 Task: Select the Light pink color as event color.
Action: Mouse moved to (190, 158)
Screenshot: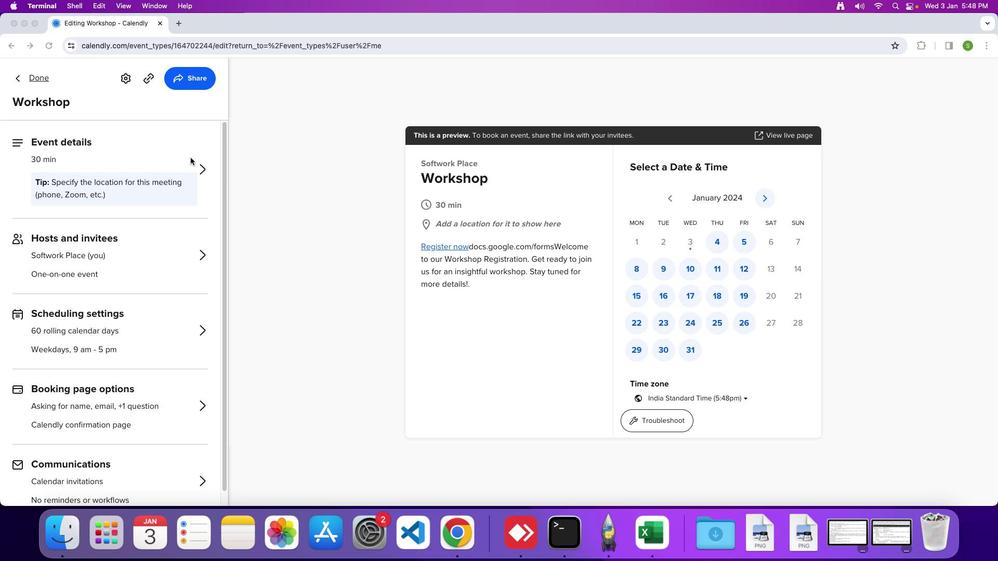 
Action: Mouse pressed left at (190, 158)
Screenshot: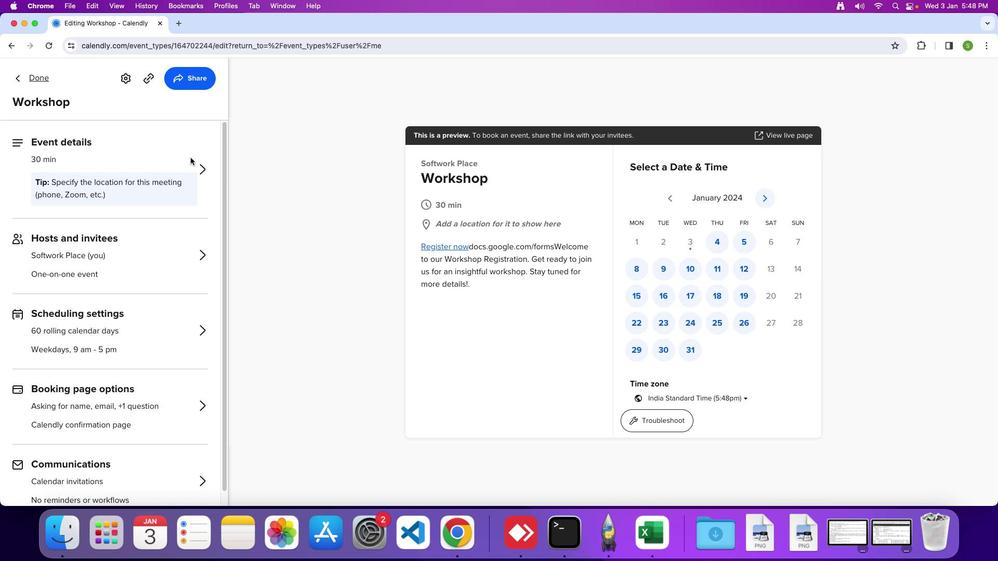 
Action: Mouse moved to (189, 159)
Screenshot: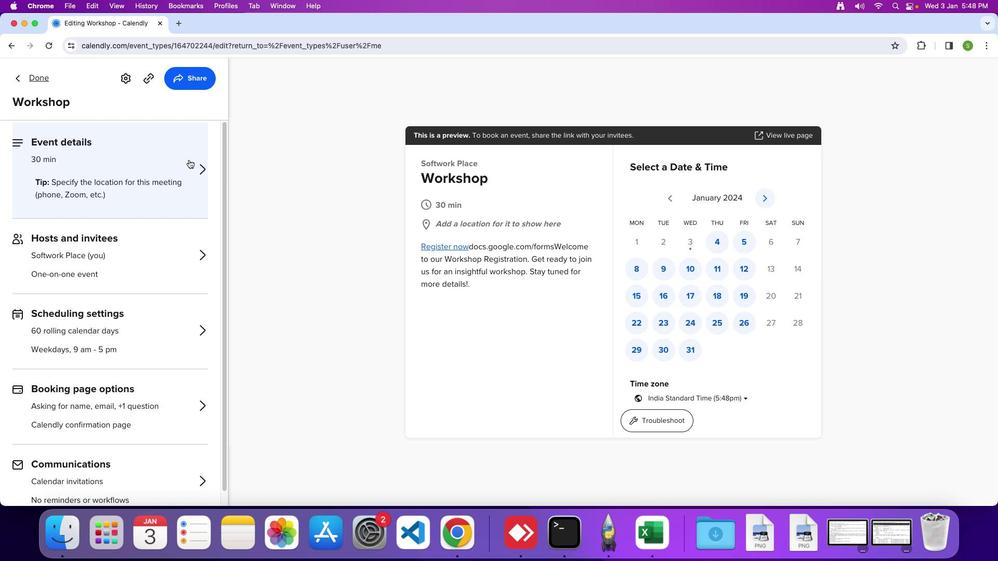 
Action: Mouse pressed left at (189, 159)
Screenshot: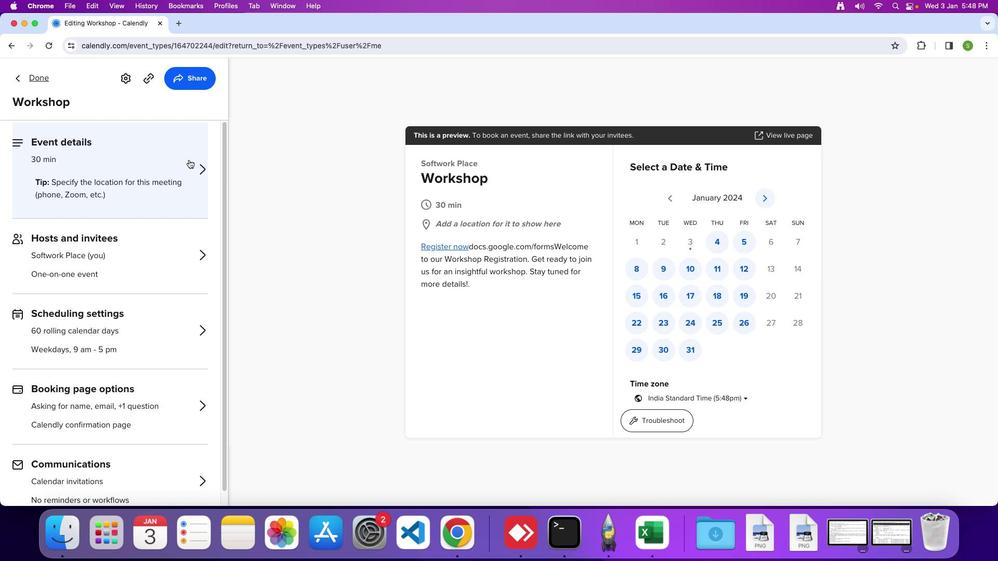 
Action: Mouse moved to (36, 158)
Screenshot: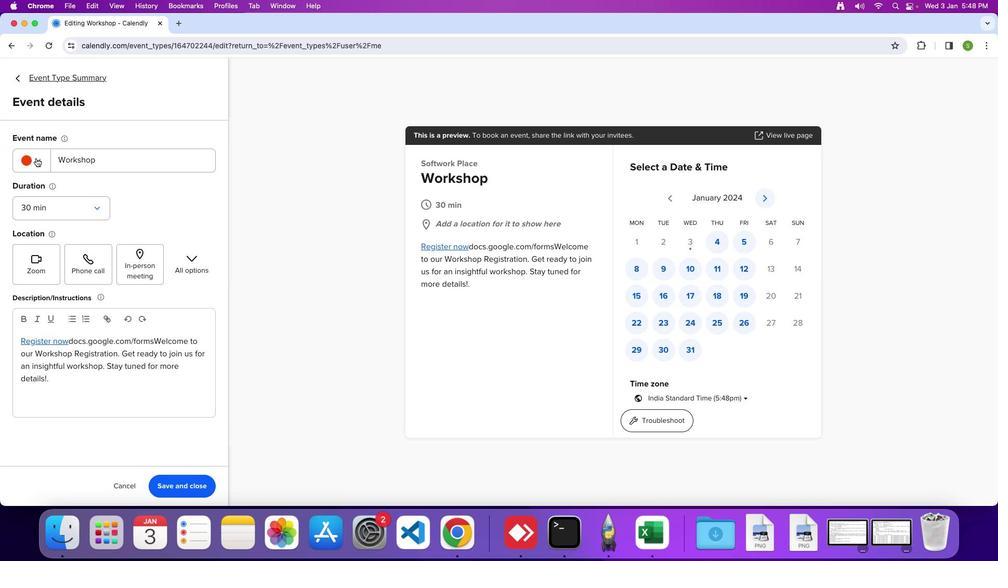 
Action: Mouse pressed left at (36, 158)
Screenshot: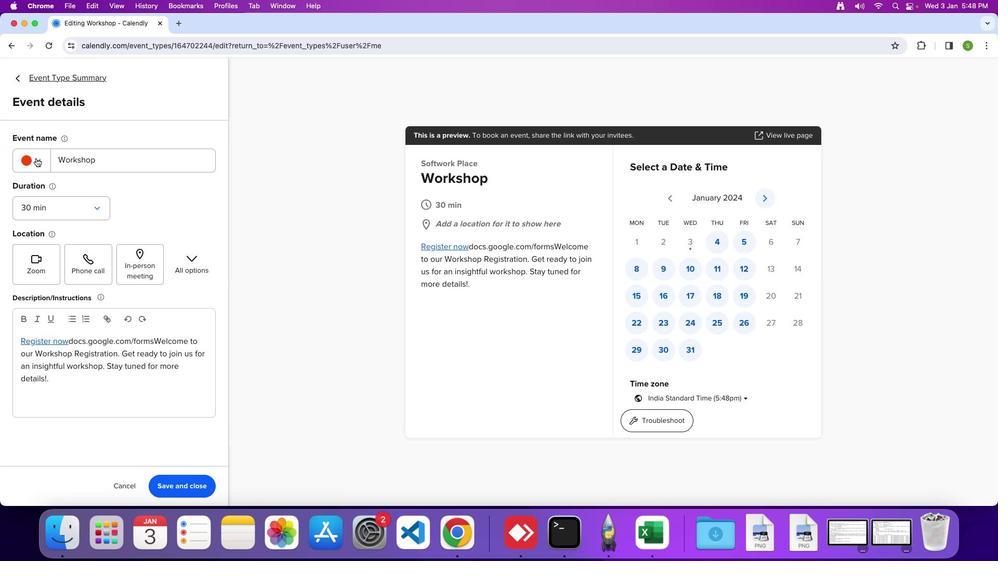 
Action: Mouse moved to (48, 209)
Screenshot: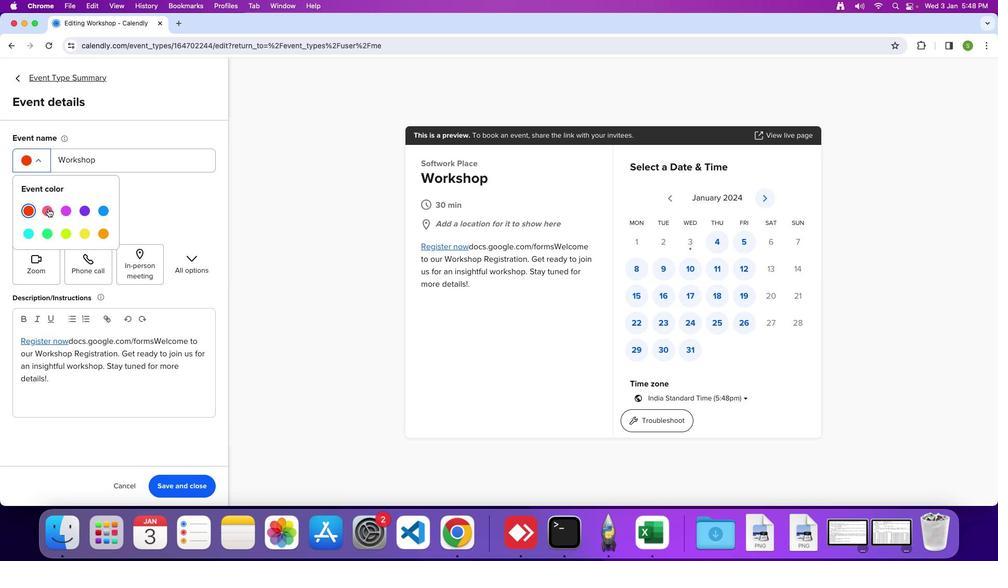 
Action: Mouse pressed left at (48, 209)
Screenshot: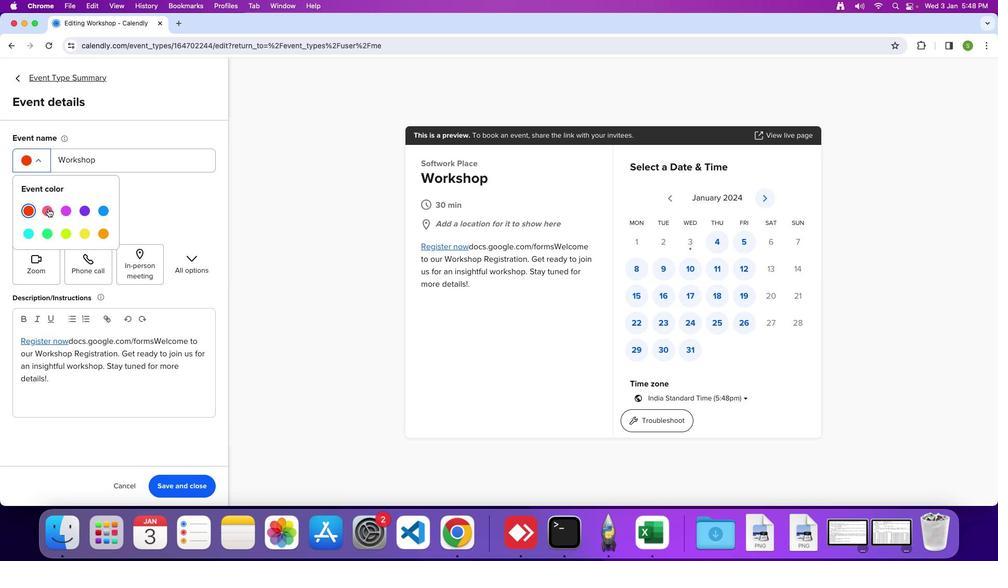 
Action: Mouse moved to (50, 209)
Screenshot: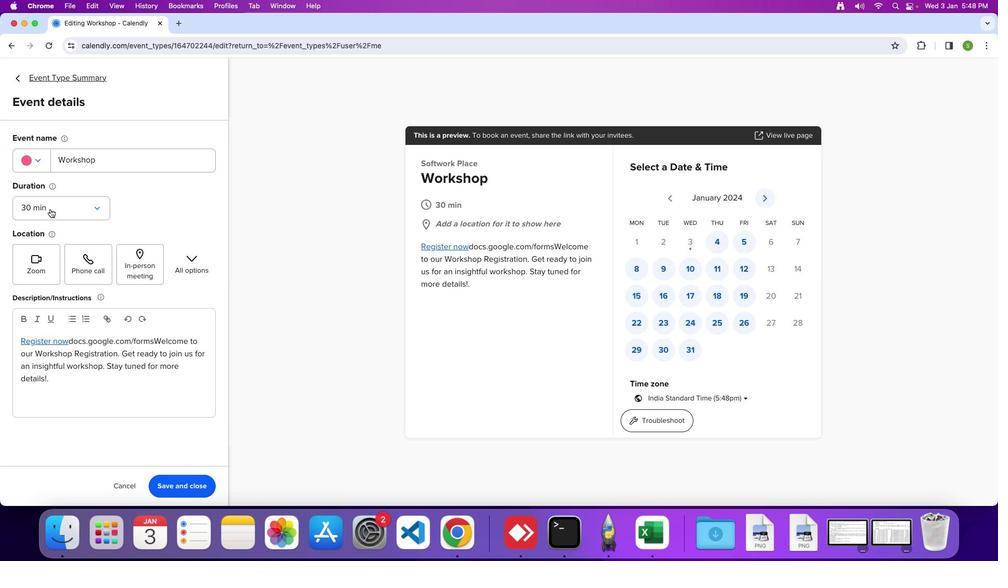 
